 Task: Create a section Burnout Burner and in the section, add a milestone Network Infrastructure Upgrades in the project TranceTech.
Action: Mouse moved to (81, 519)
Screenshot: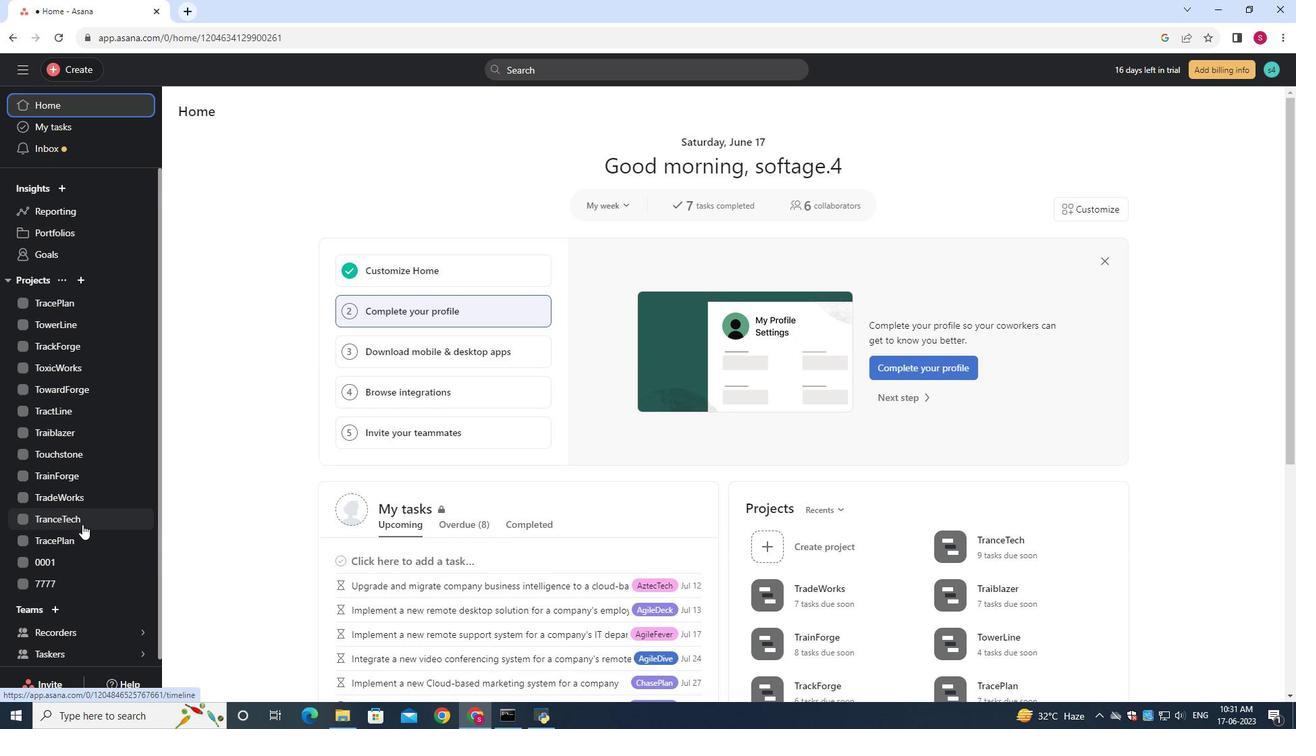 
Action: Mouse pressed left at (81, 519)
Screenshot: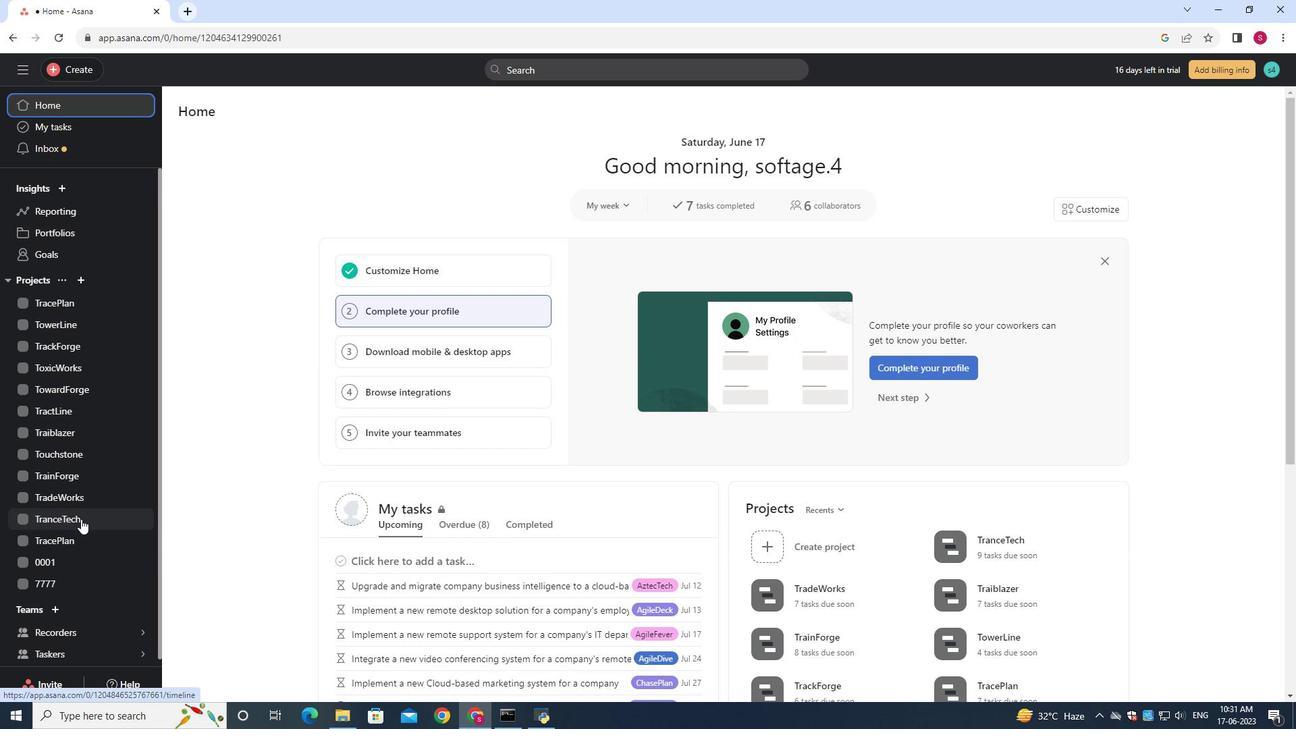 
Action: Mouse moved to (240, 172)
Screenshot: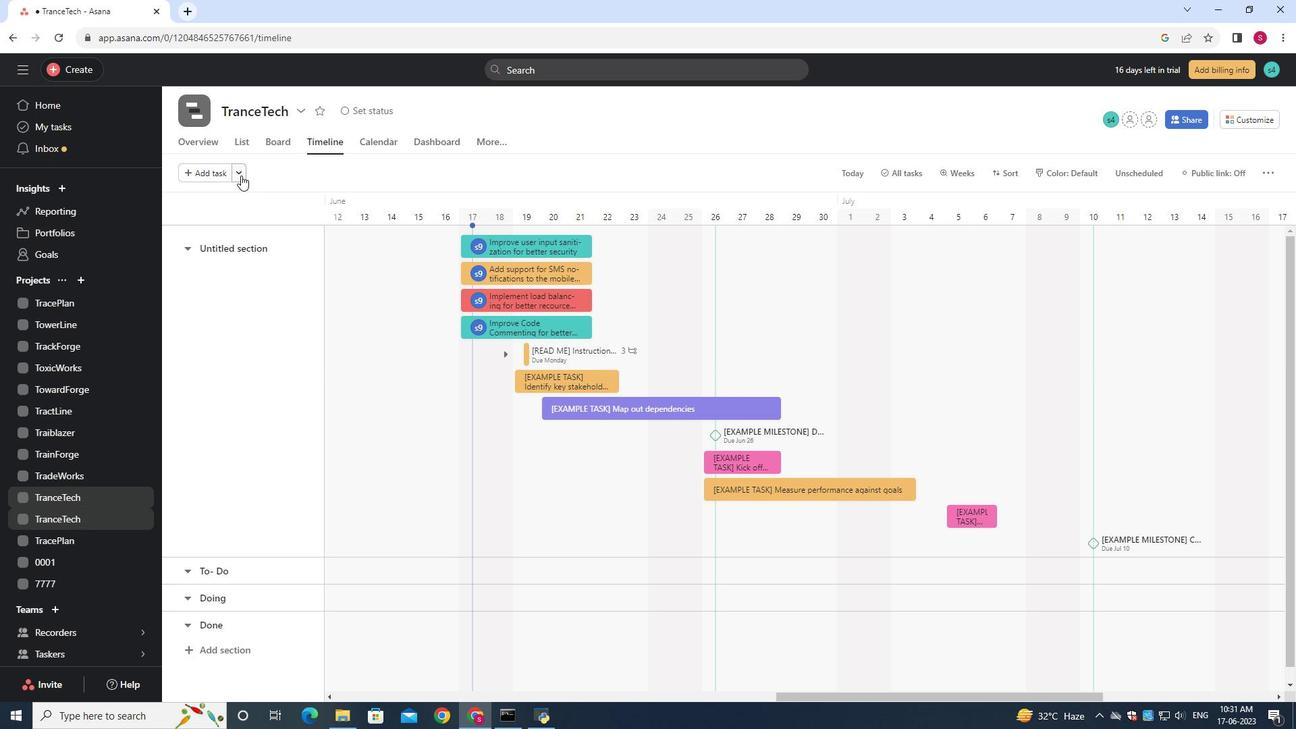 
Action: Mouse pressed left at (240, 172)
Screenshot: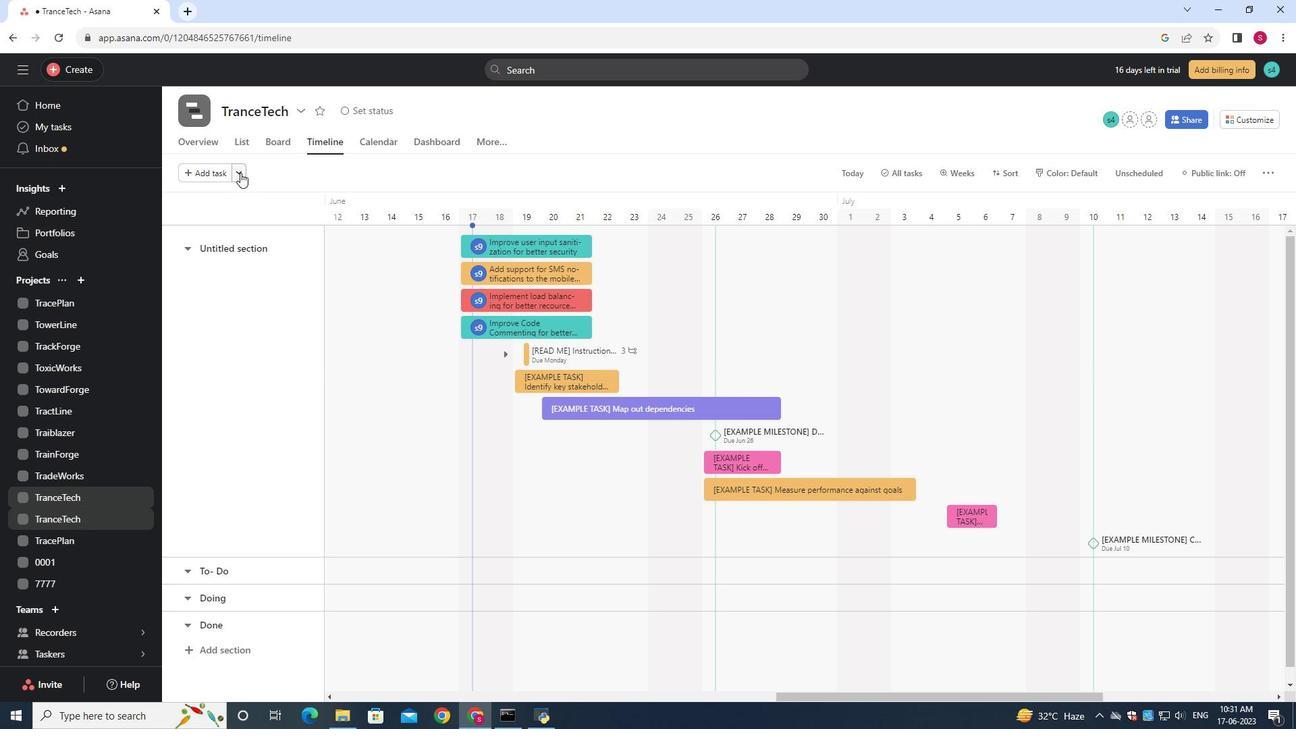 
Action: Mouse moved to (249, 205)
Screenshot: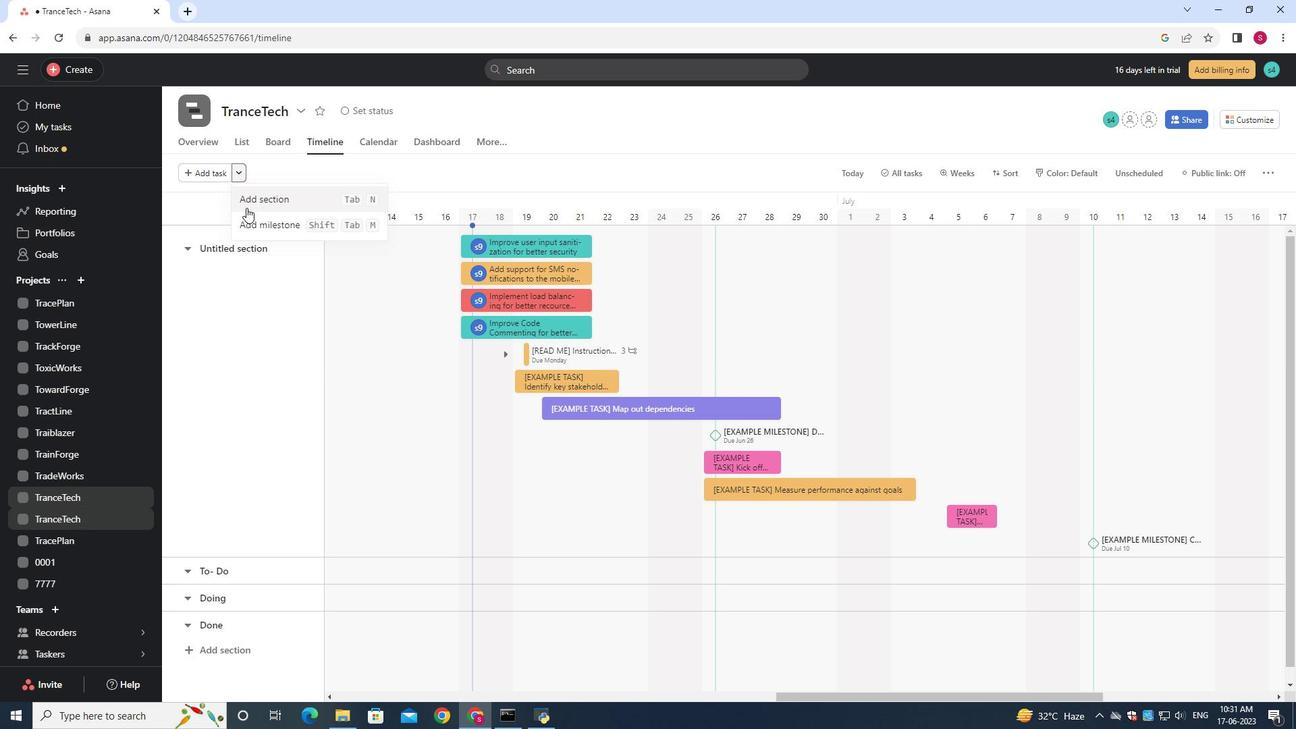 
Action: Mouse pressed left at (249, 205)
Screenshot: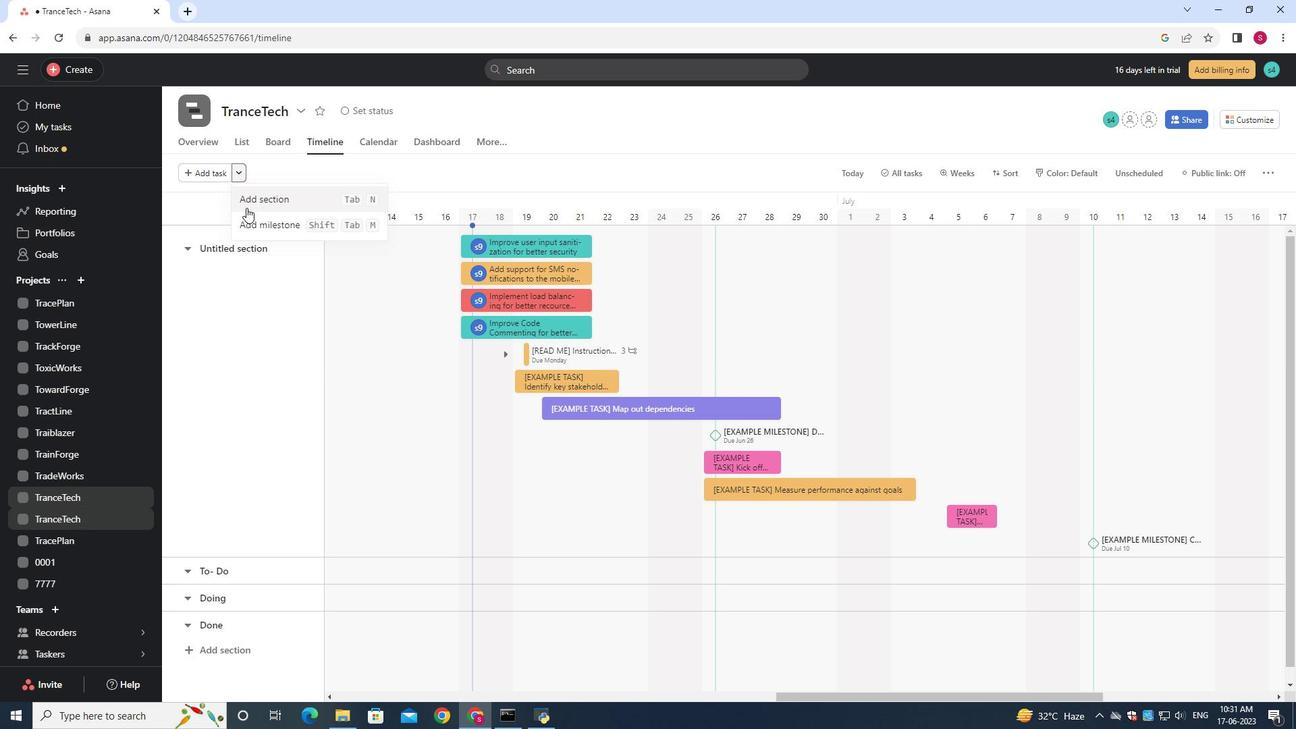 
Action: Mouse moved to (249, 206)
Screenshot: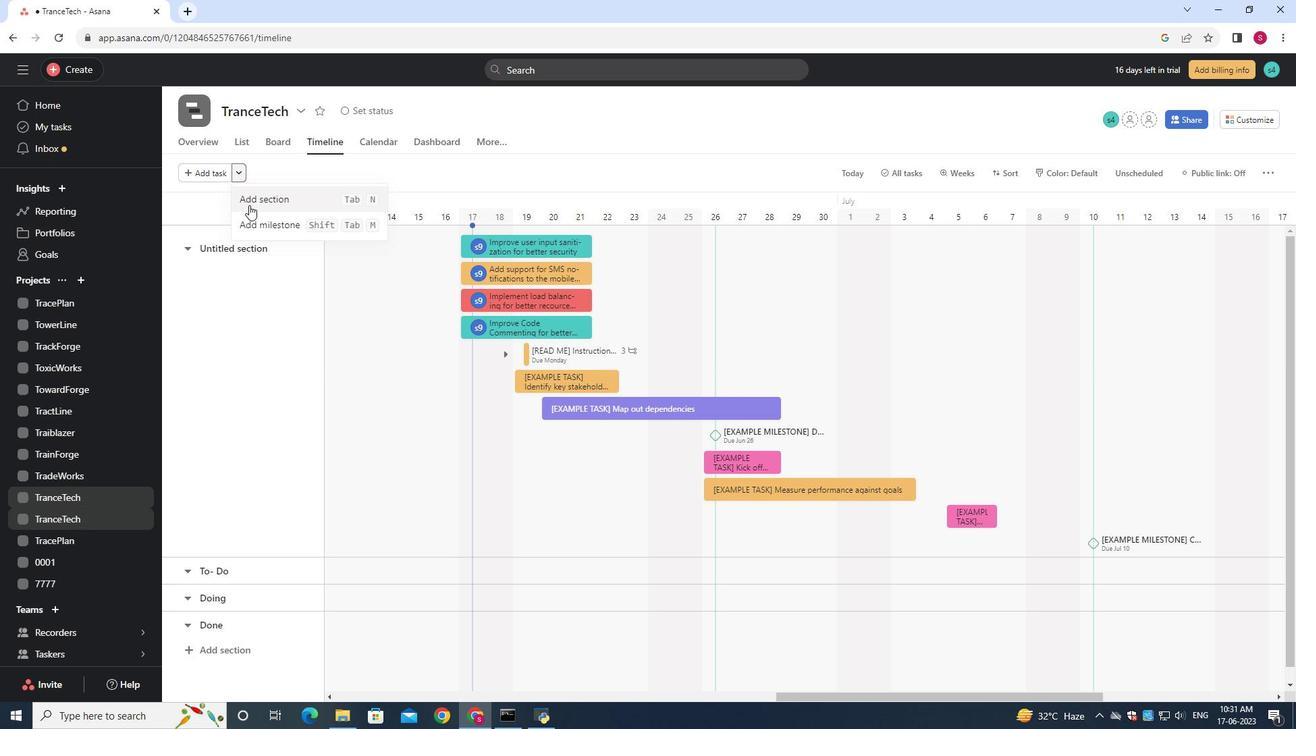 
Action: Key pressed <Key.shift><Key.shift><Key.shift><Key.shift><Key.shift><Key.shift><Key.shift><Key.shift><Key.shift>Burnout<Key.space><Key.shift>Burner
Screenshot: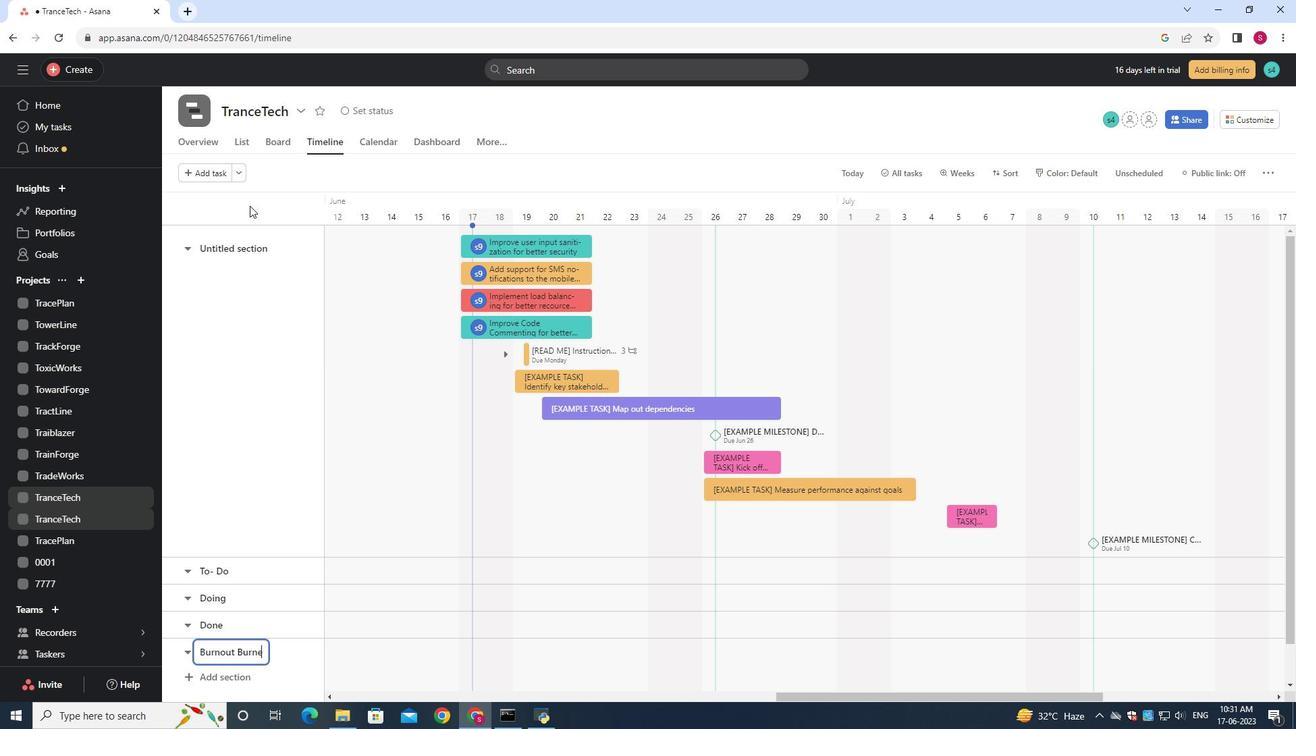 
Action: Mouse moved to (341, 652)
Screenshot: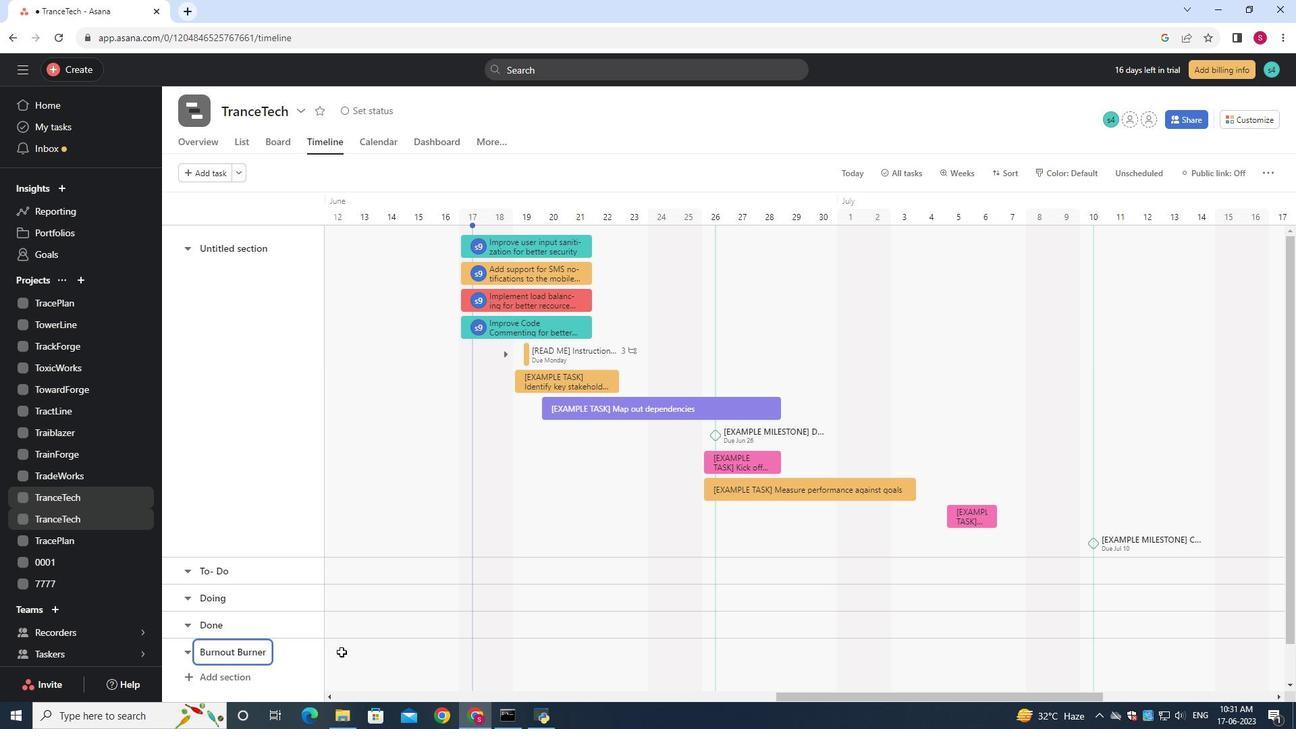 
Action: Mouse pressed left at (341, 652)
Screenshot: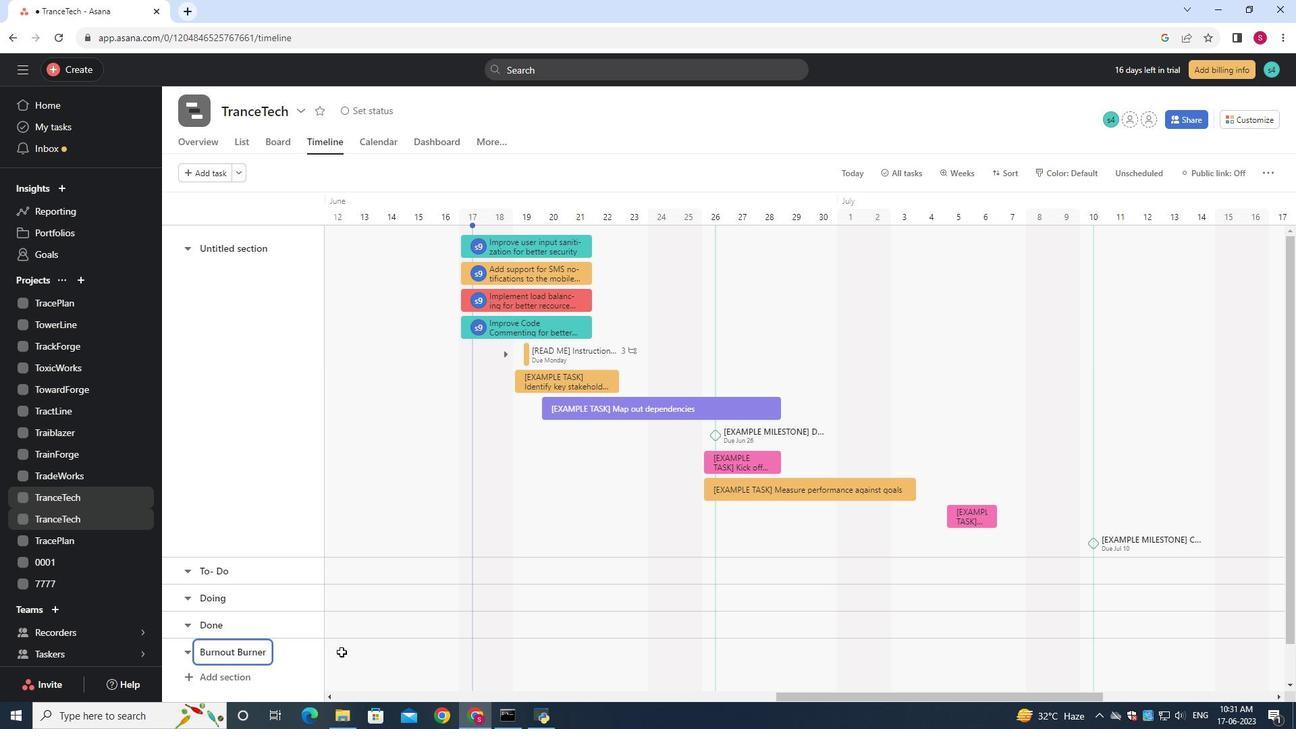 
Action: Mouse moved to (338, 649)
Screenshot: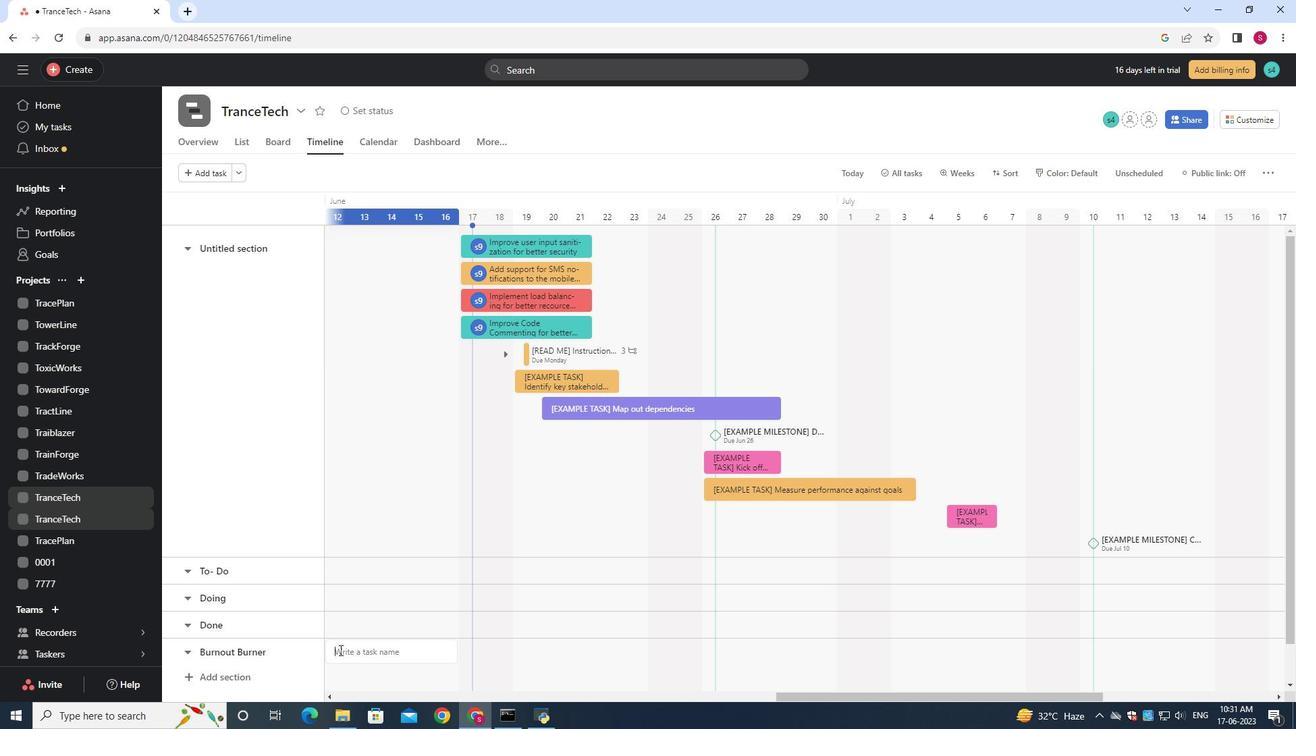 
Action: Key pressed <Key.shift><Key.shift><Key.shift><Key.shift><Key.shift><Key.shift><Key.shift><Key.shift><Key.shift><Key.shift><Key.shift><Key.shift><Key.shift><Key.shift><Key.shift><Key.shift><Key.shift><Key.shift><Key.shift><Key.shift><Key.shift><Key.shift><Key.shift><Key.shift><Key.shift><Key.shift><Key.shift><Key.shift><Key.shift><Key.shift><Key.shift><Key.shift><Key.shift><Key.shift><Key.shift><Key.shift><Key.shift><Key.shift><Key.shift><Key.shift><Key.shift>Network<Key.space><Key.shift><Key.shift><Key.shift><Key.shift><Key.shift><Key.shift><Key.shift><Key.shift><Key.shift><Key.shift><Key.shift>Infrastructure<Key.space><Key.shift>Upgrades
Screenshot: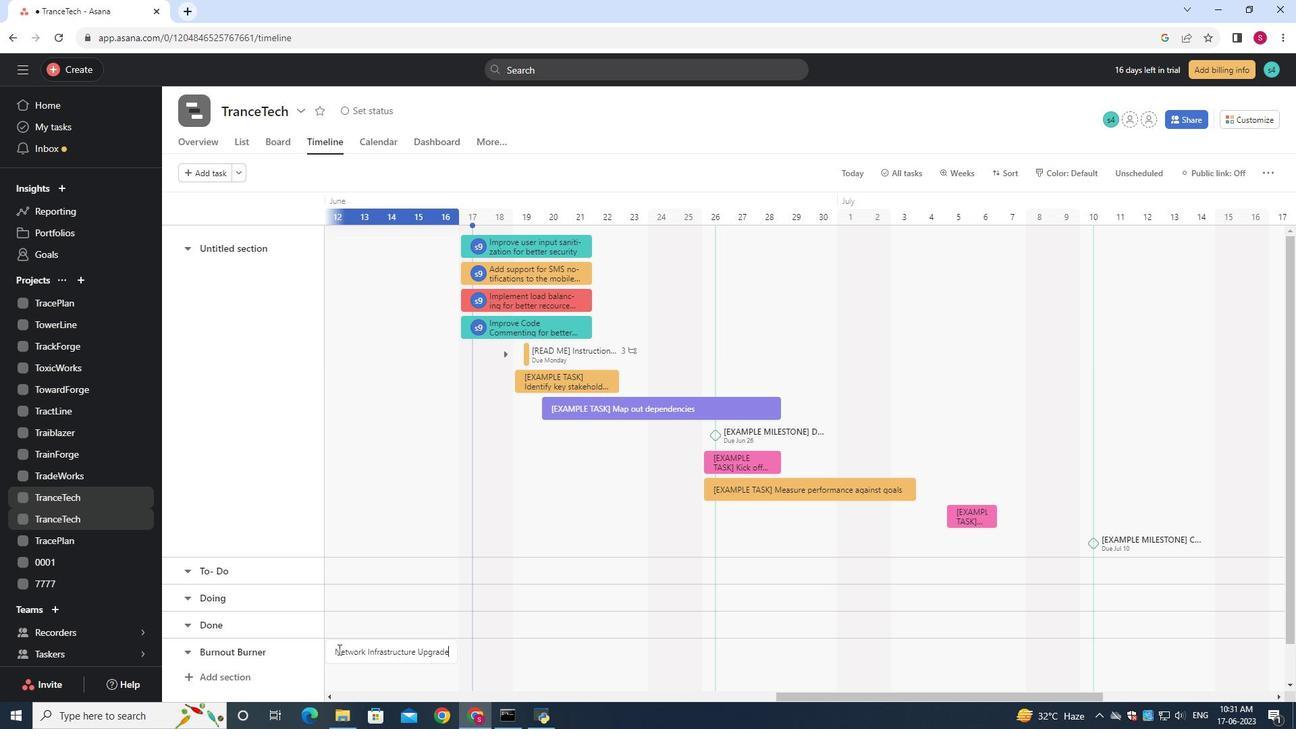 
Action: Mouse moved to (406, 652)
Screenshot: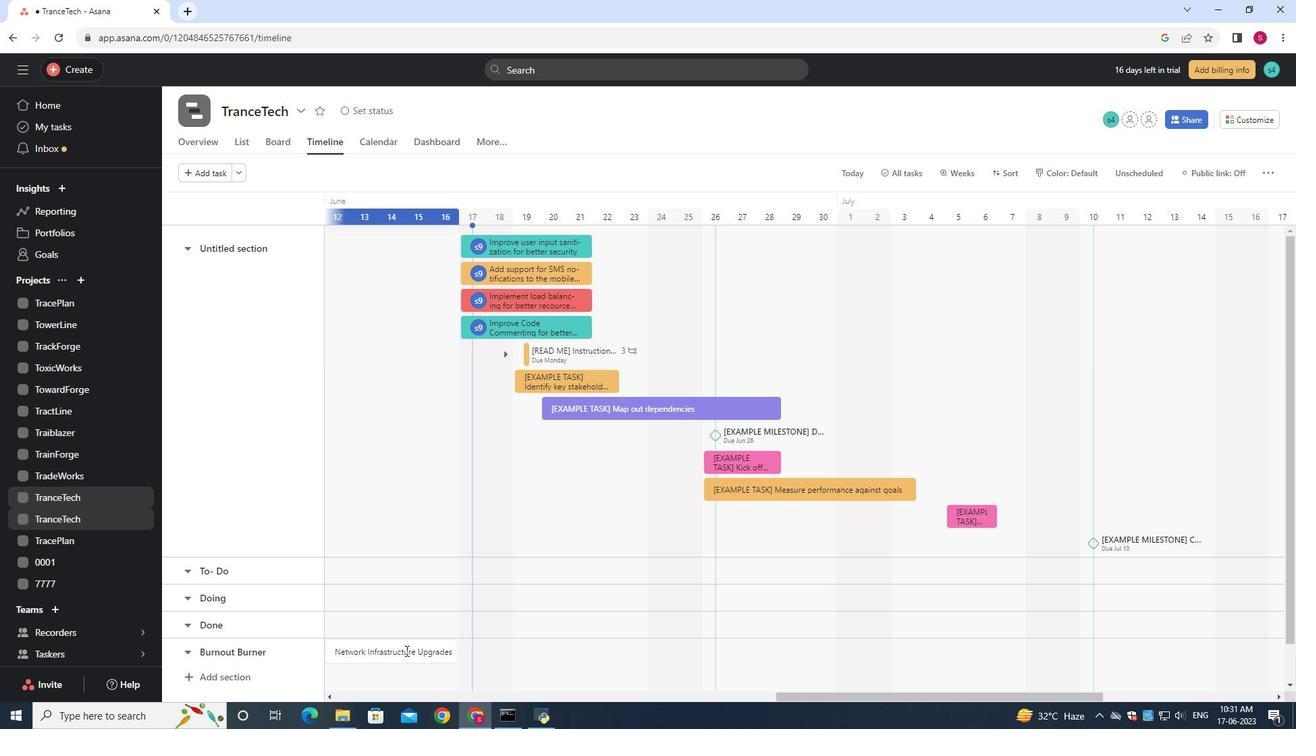 
Action: Mouse pressed right at (406, 652)
Screenshot: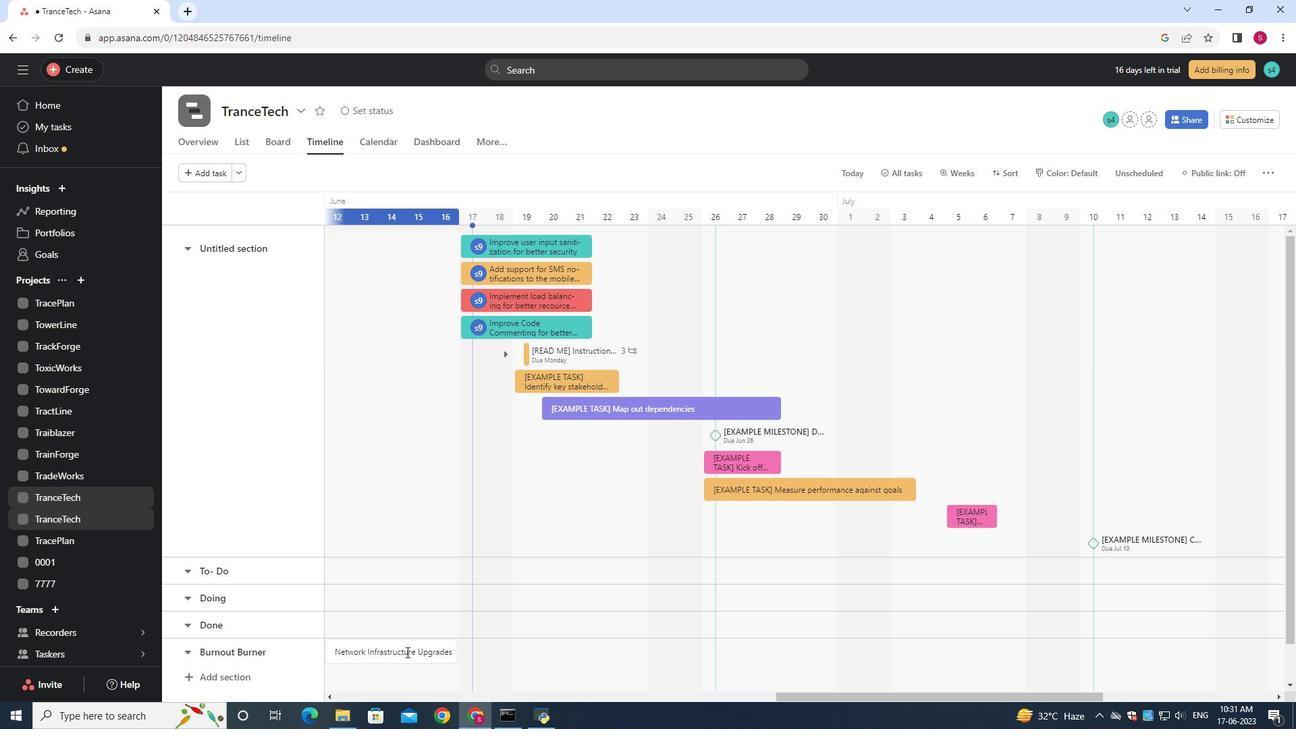 
Action: Mouse moved to (461, 585)
Screenshot: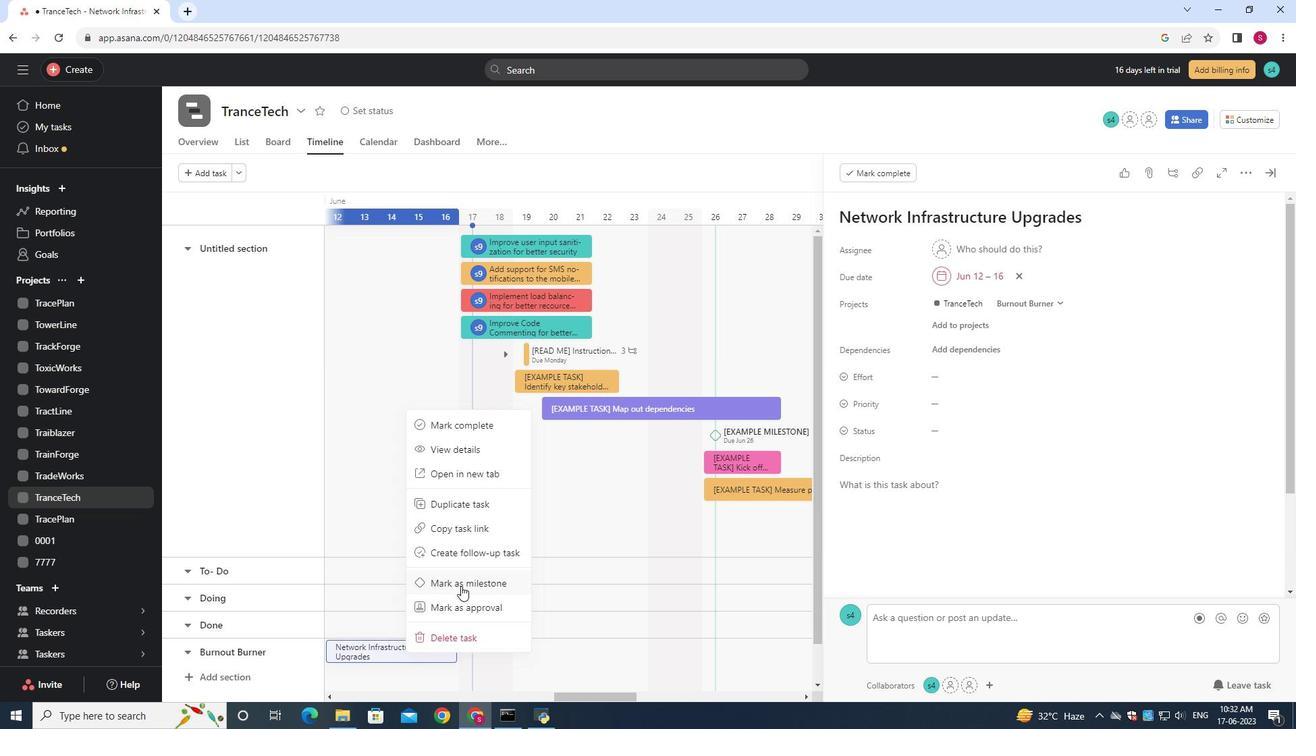 
Action: Mouse pressed left at (461, 585)
Screenshot: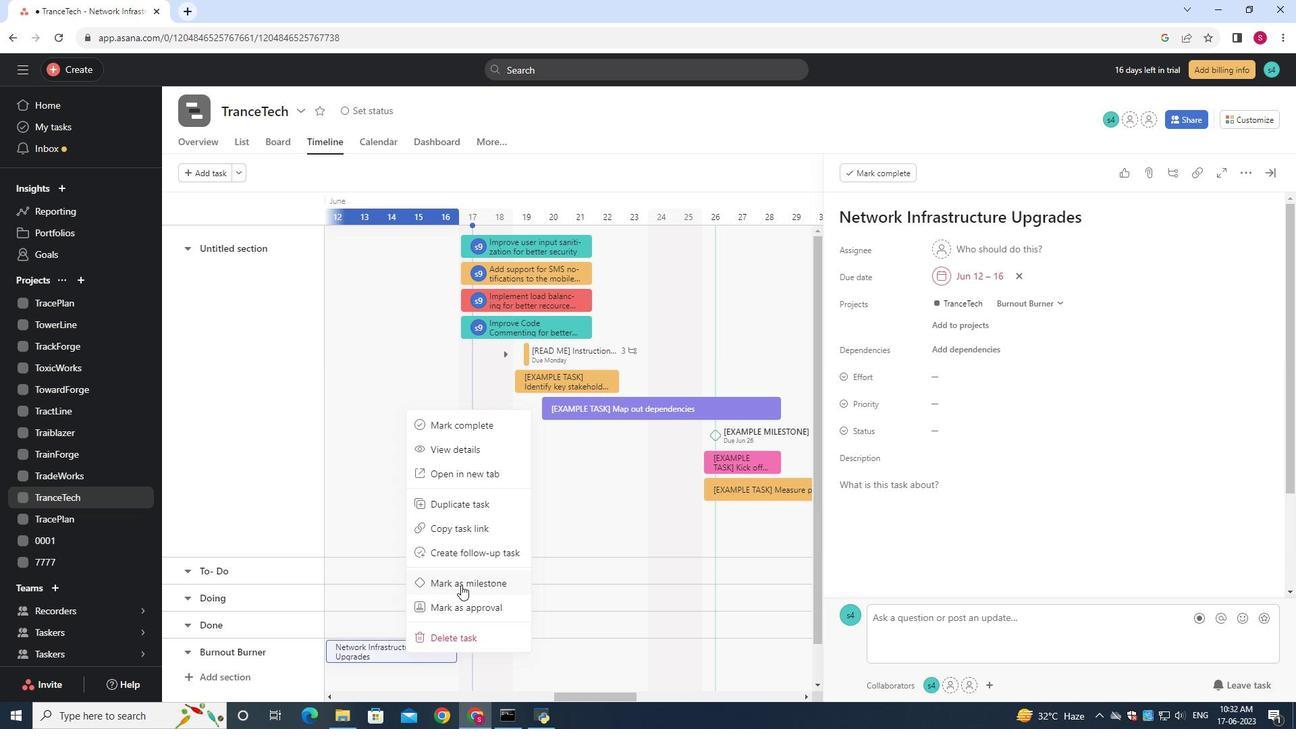 
Action: Mouse moved to (1274, 177)
Screenshot: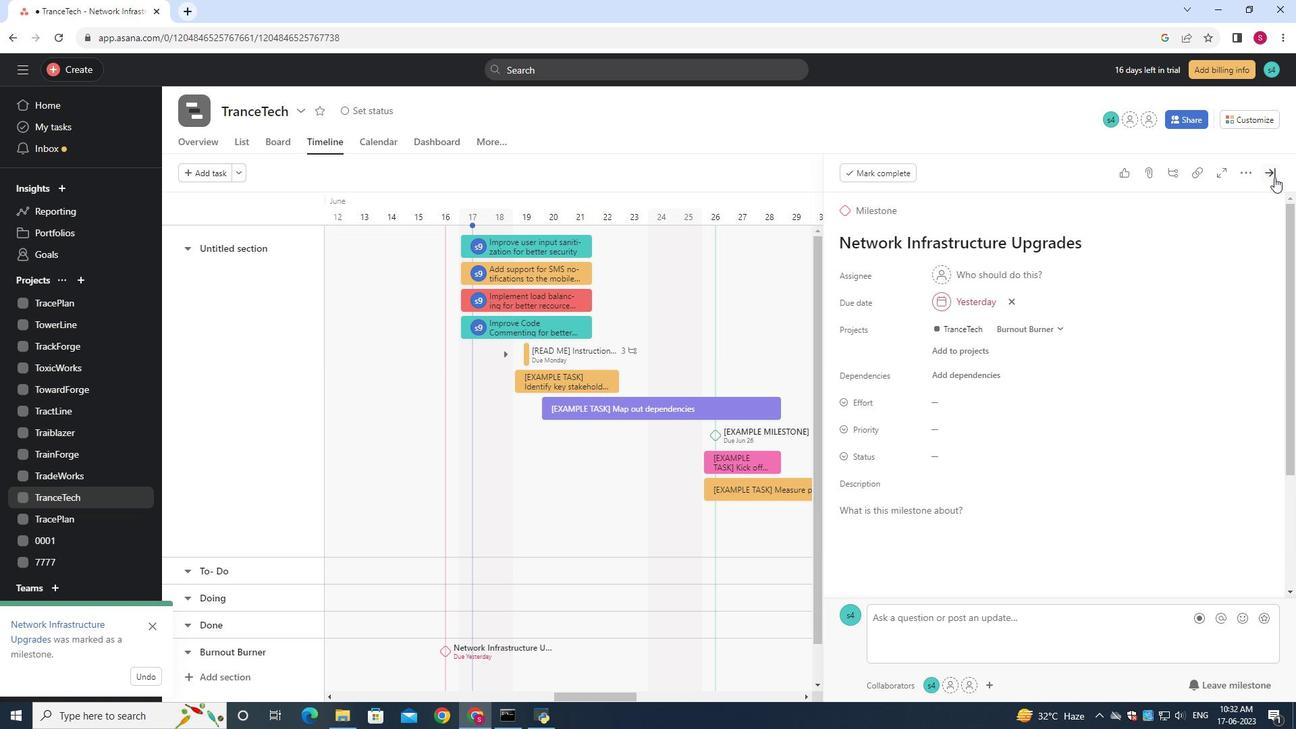 
